 Task: Add the task  Improve error handling and reporting in the app to the section Code Standardization Sprint in the project TrueLine and add a Due Date to the respective task as 2023/07/07.
Action: Mouse moved to (423, 437)
Screenshot: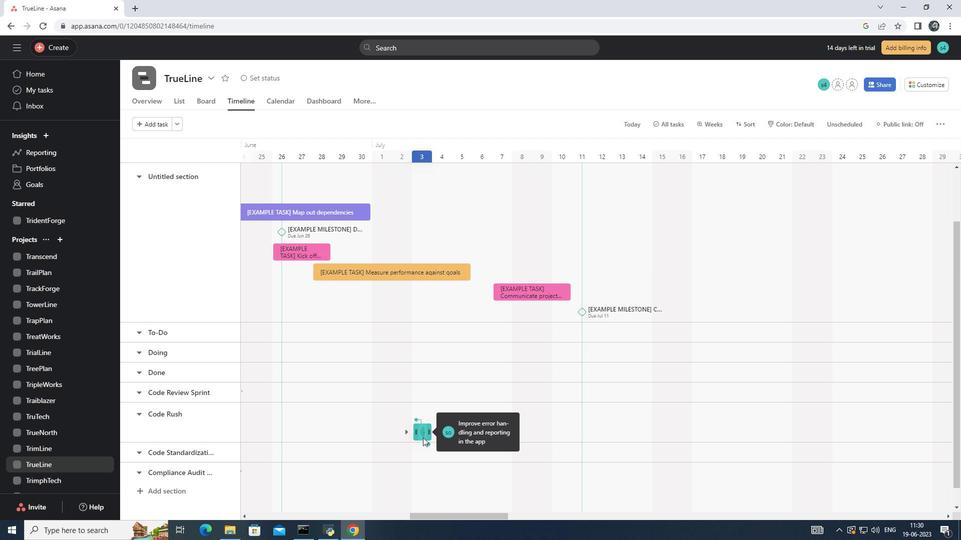 
Action: Mouse pressed left at (423, 437)
Screenshot: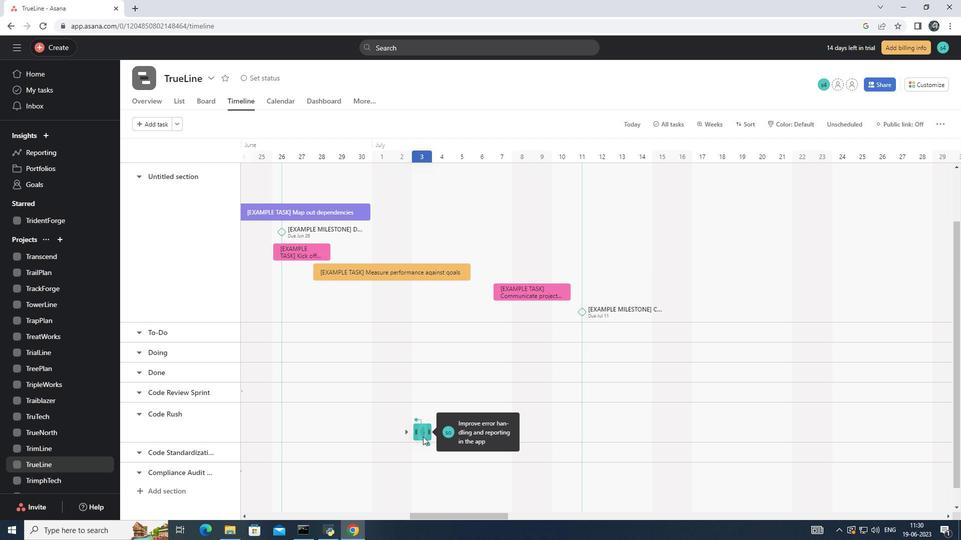 
Action: Mouse moved to (767, 220)
Screenshot: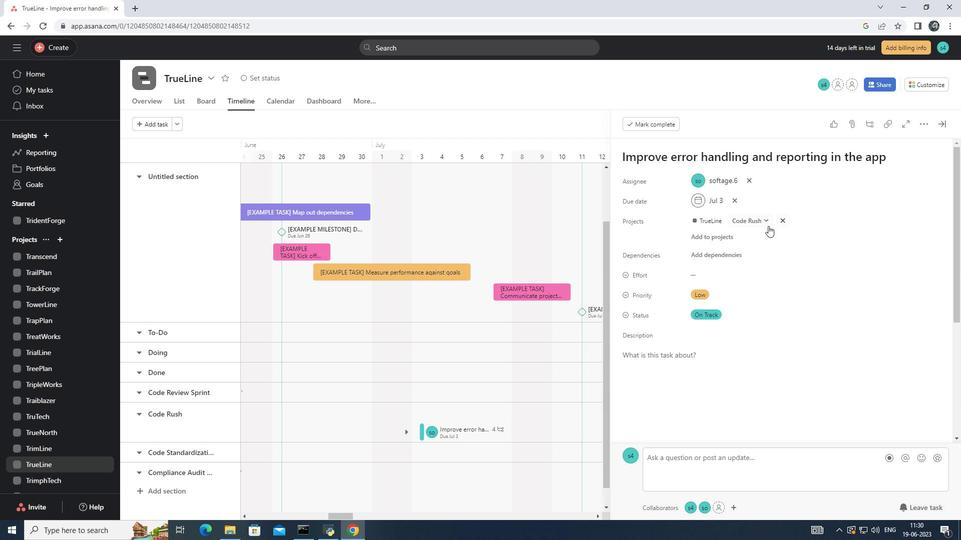 
Action: Mouse pressed left at (767, 220)
Screenshot: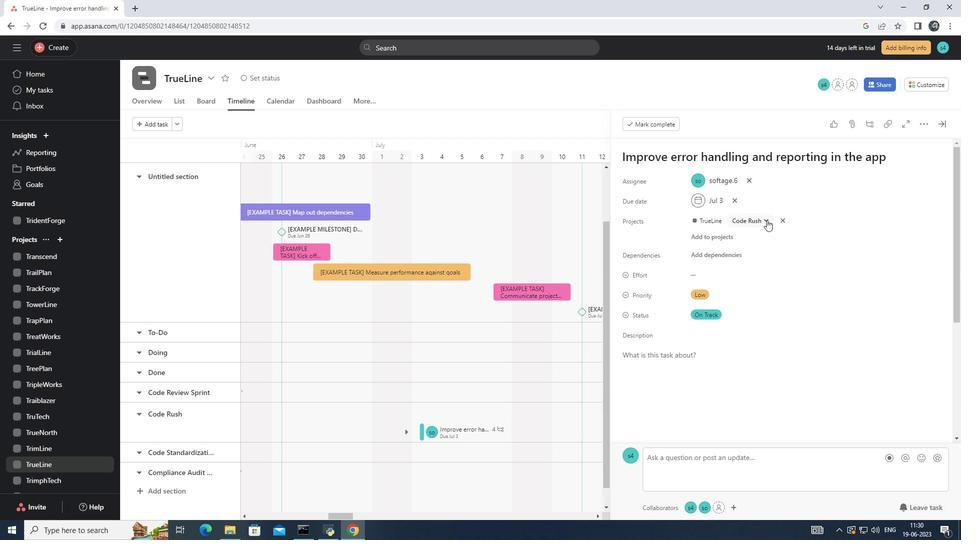 
Action: Mouse moved to (725, 358)
Screenshot: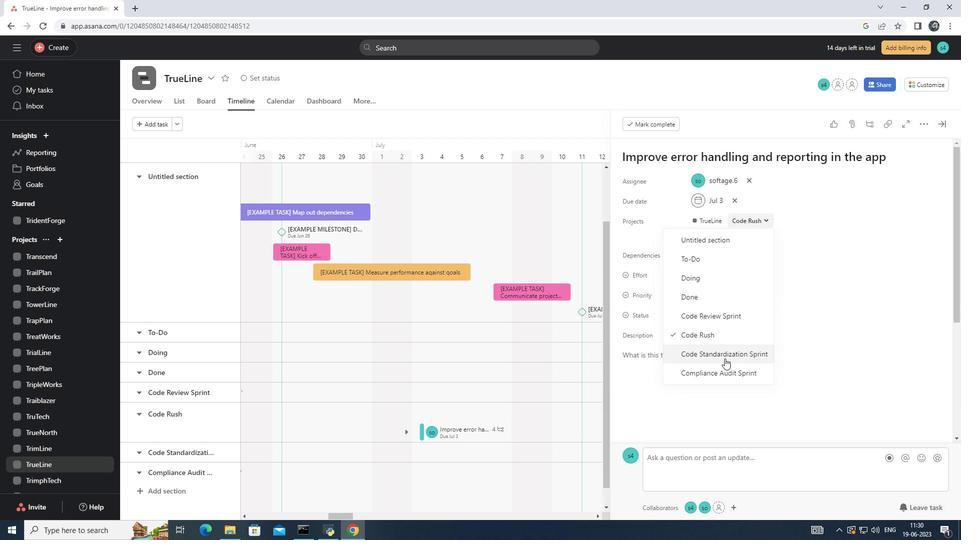 
Action: Mouse pressed left at (725, 358)
Screenshot: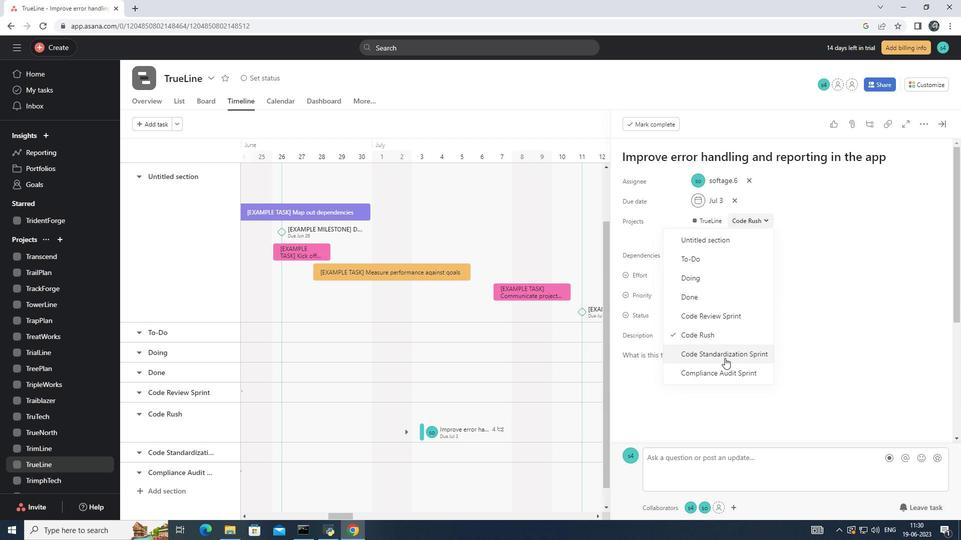 
Action: Mouse moved to (736, 201)
Screenshot: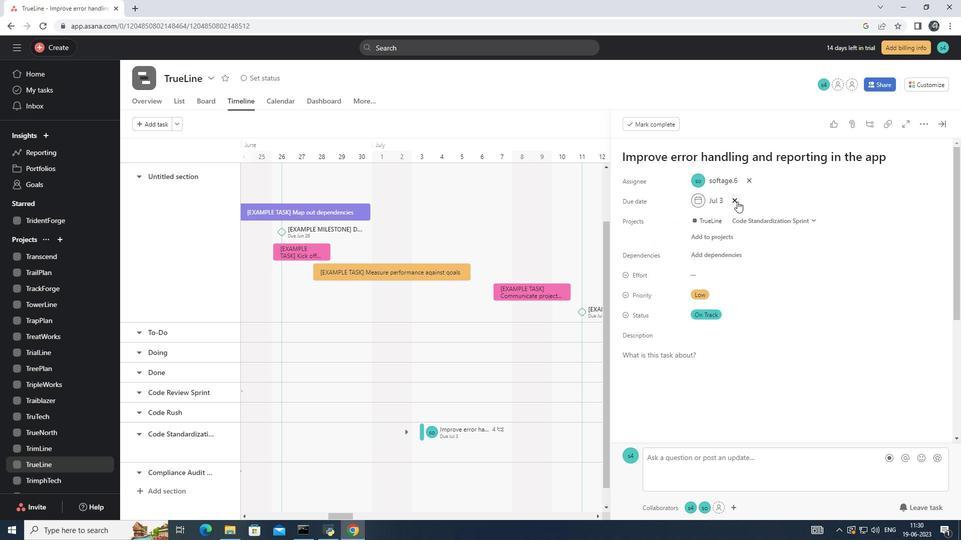 
Action: Mouse pressed left at (736, 201)
Screenshot: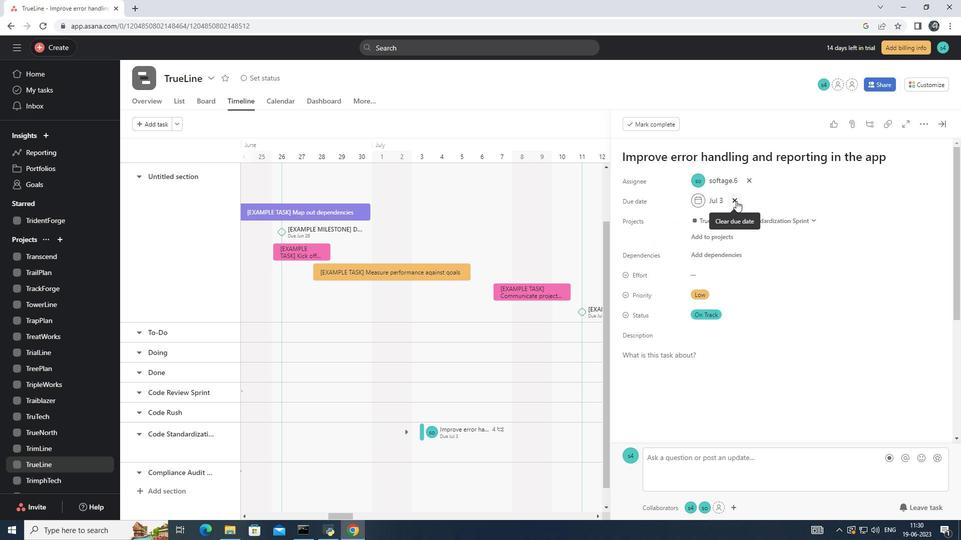 
Action: Mouse moved to (695, 201)
Screenshot: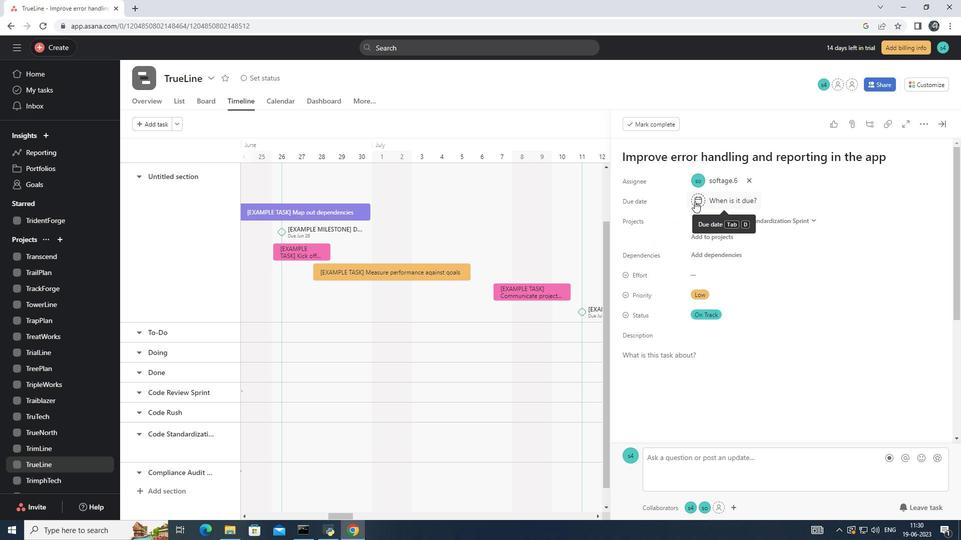 
Action: Mouse pressed left at (695, 201)
Screenshot: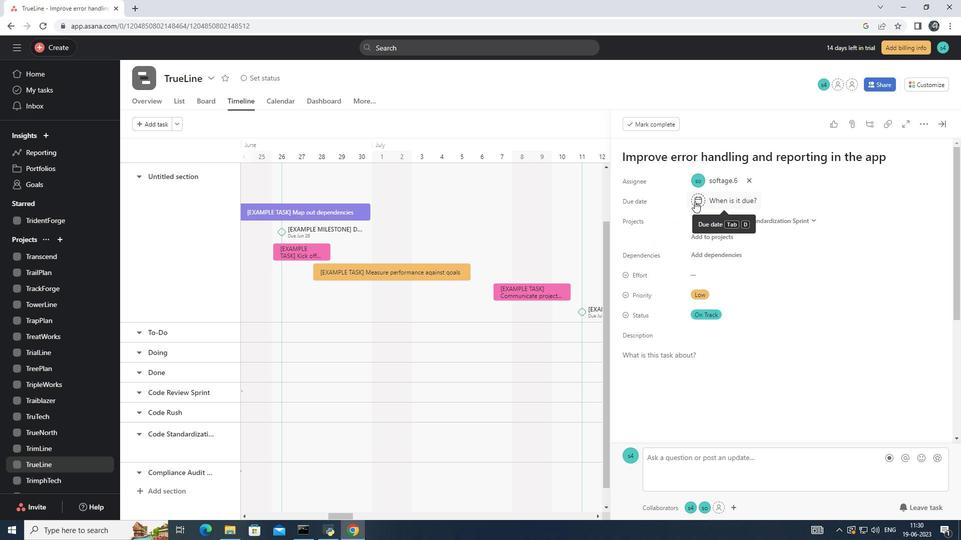 
Action: Mouse moved to (778, 229)
Screenshot: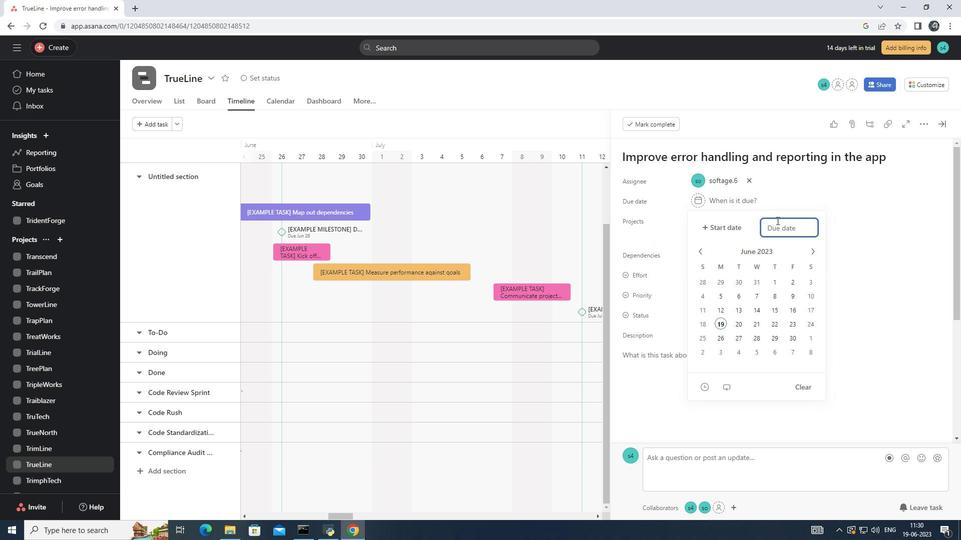
Action: Key pressed 2023/07/07<Key.enter>
Screenshot: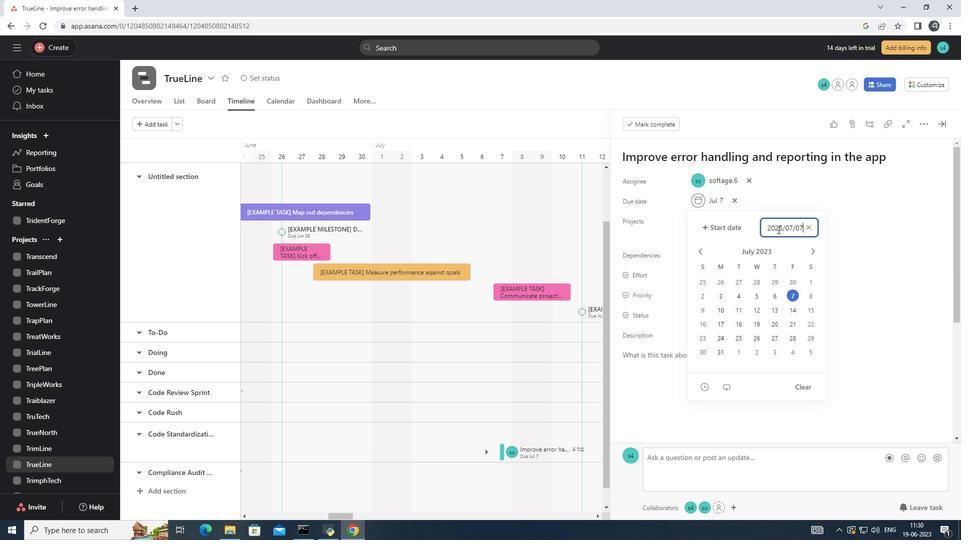 
